 Task: Add a condition where "Hours since ticket status open Less than Ninety" in recently solved tickets.
Action: Mouse moved to (113, 384)
Screenshot: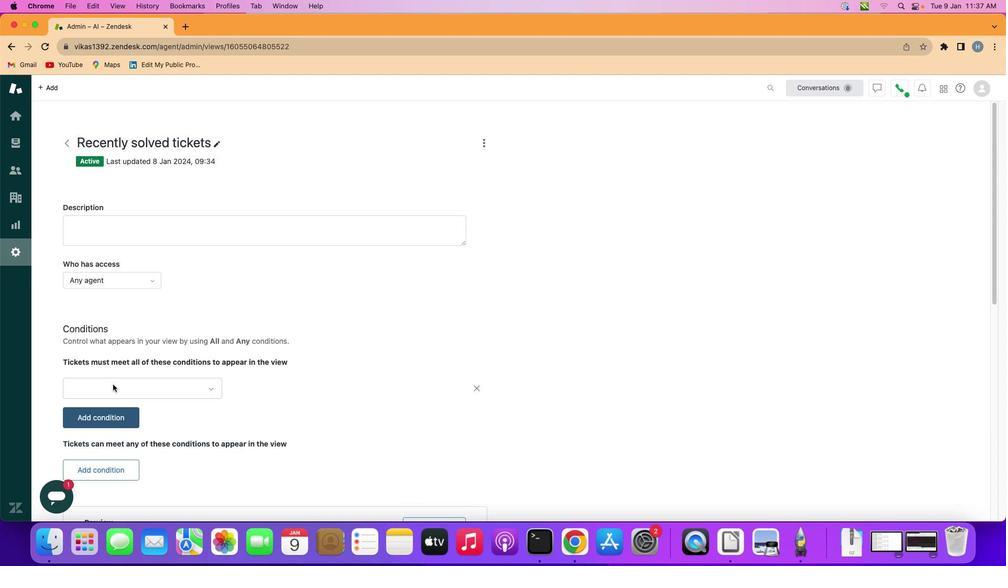
Action: Mouse pressed left at (113, 384)
Screenshot: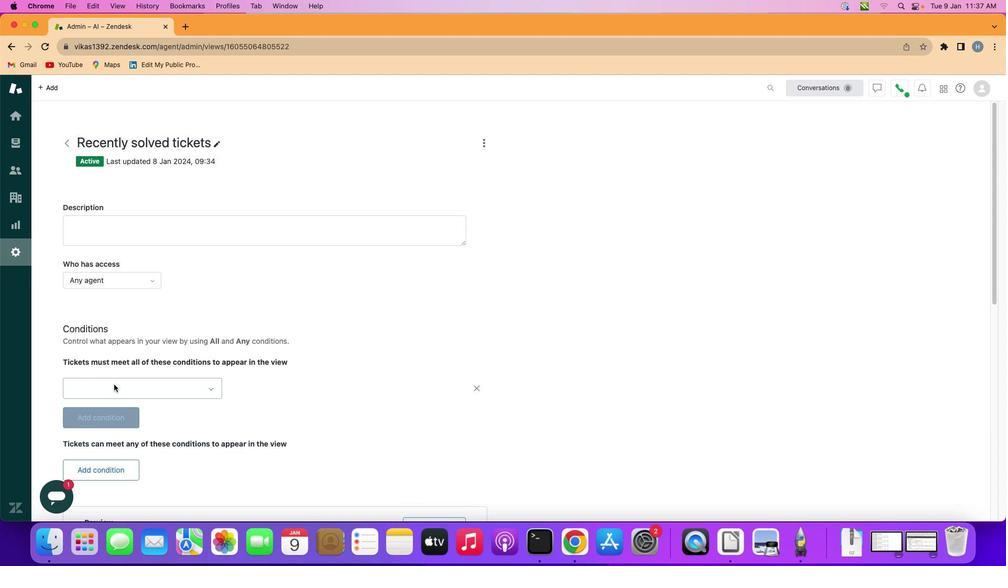 
Action: Mouse moved to (149, 384)
Screenshot: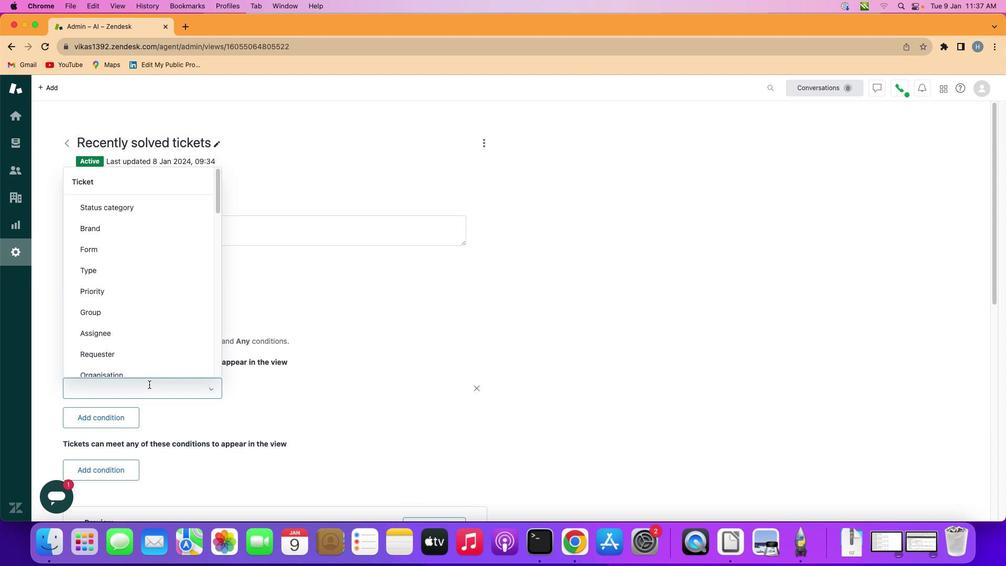 
Action: Mouse pressed left at (149, 384)
Screenshot: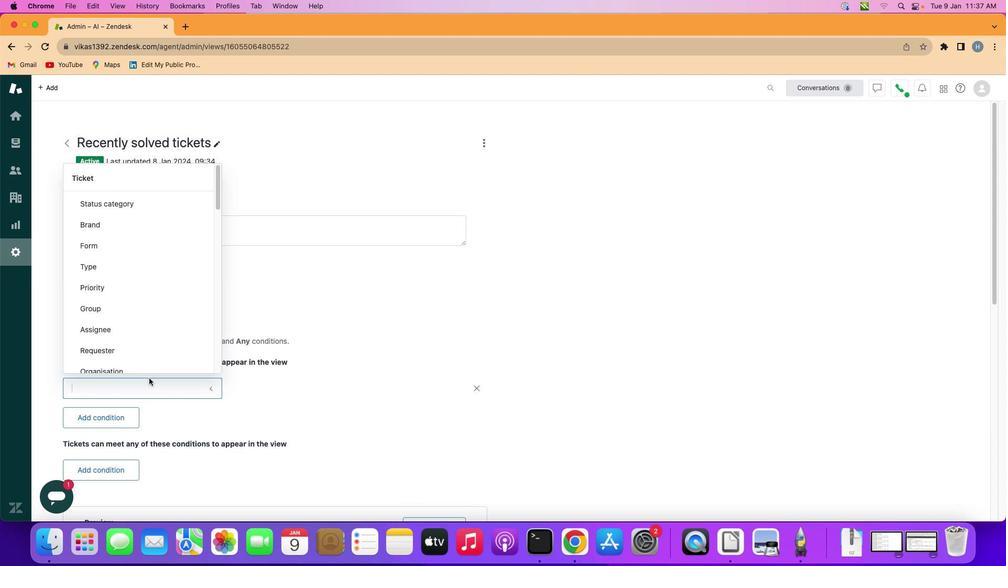 
Action: Mouse moved to (147, 308)
Screenshot: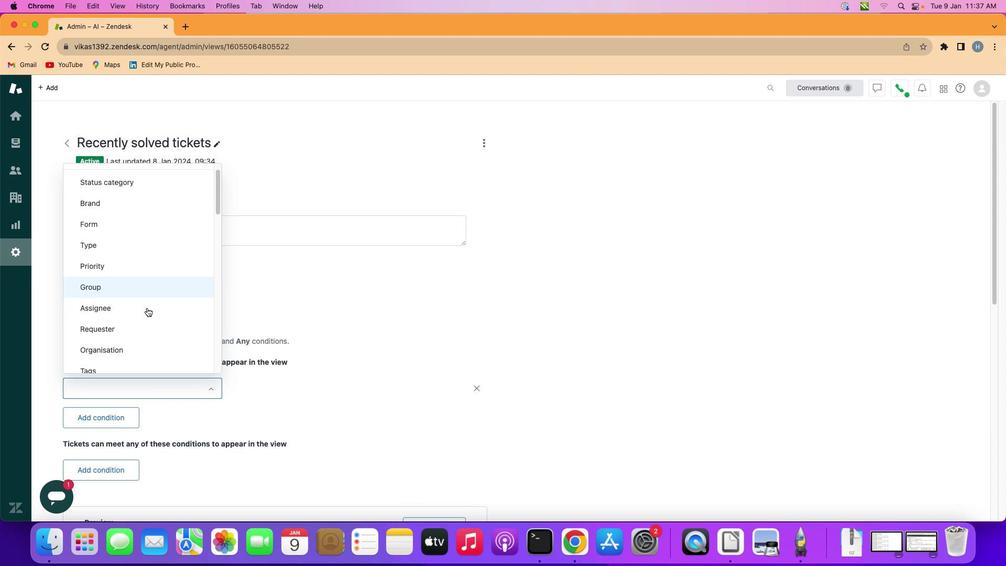 
Action: Mouse scrolled (147, 308) with delta (0, 0)
Screenshot: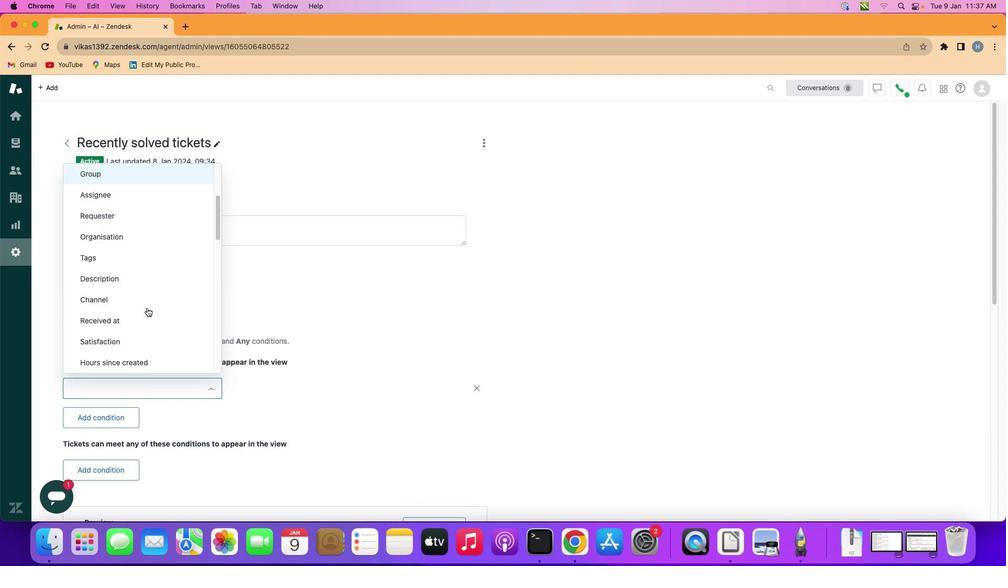 
Action: Mouse scrolled (147, 308) with delta (0, 1)
Screenshot: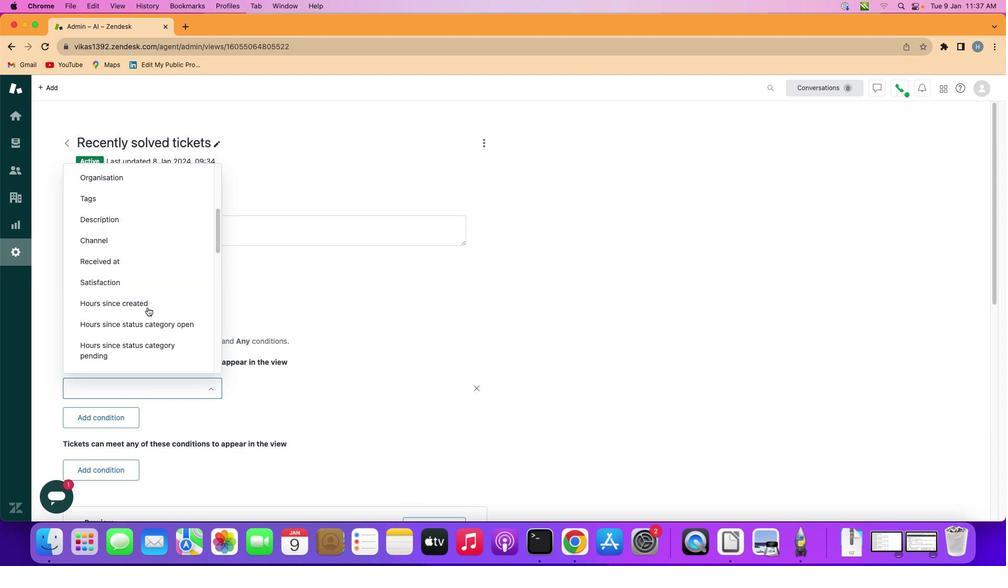 
Action: Mouse scrolled (147, 308) with delta (0, -1)
Screenshot: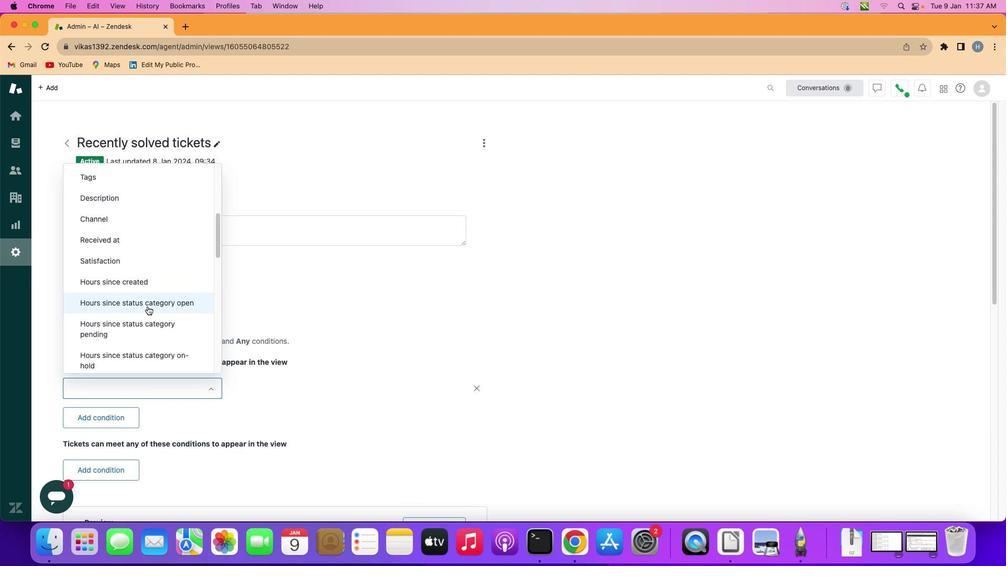 
Action: Mouse scrolled (147, 308) with delta (0, -1)
Screenshot: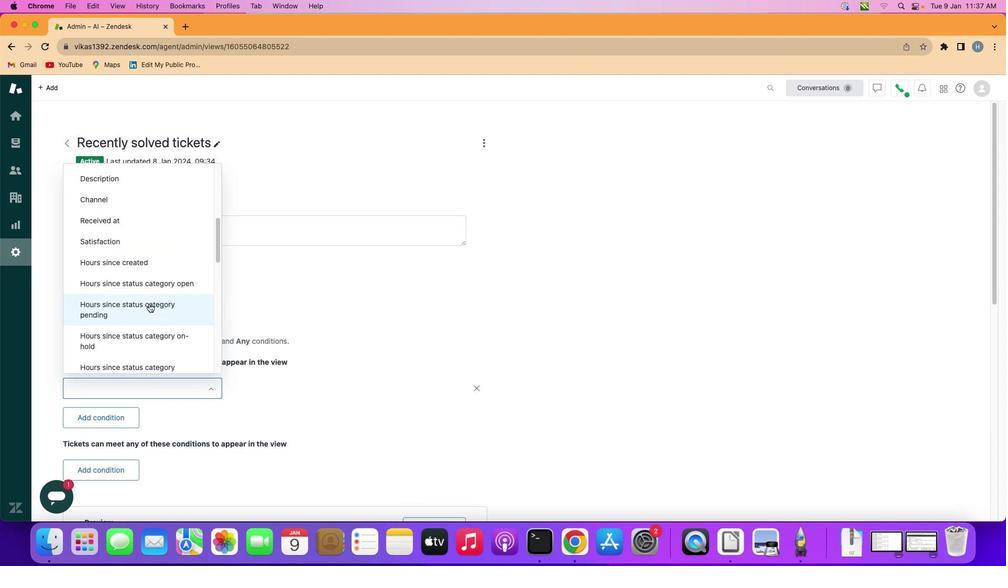 
Action: Mouse scrolled (147, 308) with delta (0, -2)
Screenshot: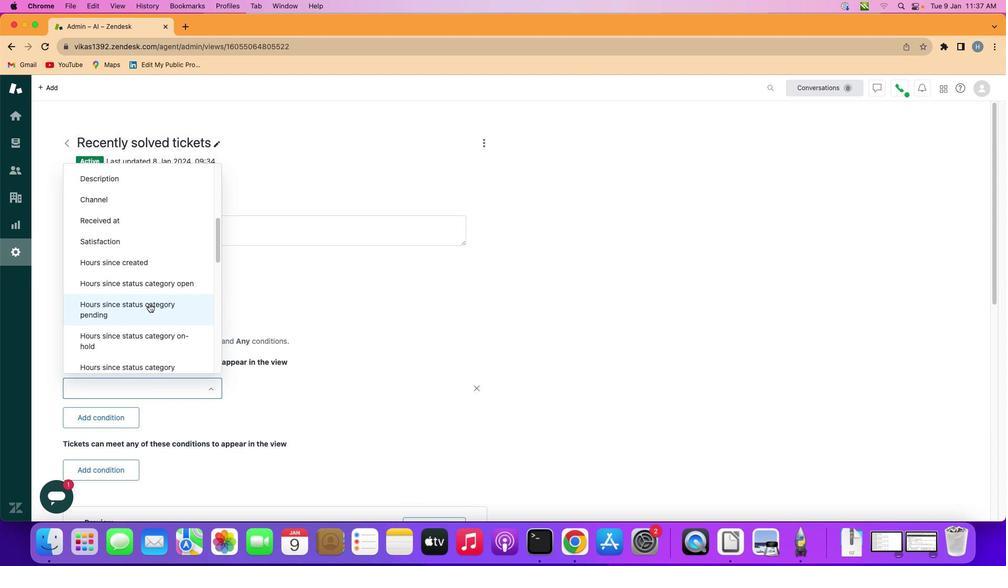 
Action: Mouse moved to (149, 303)
Screenshot: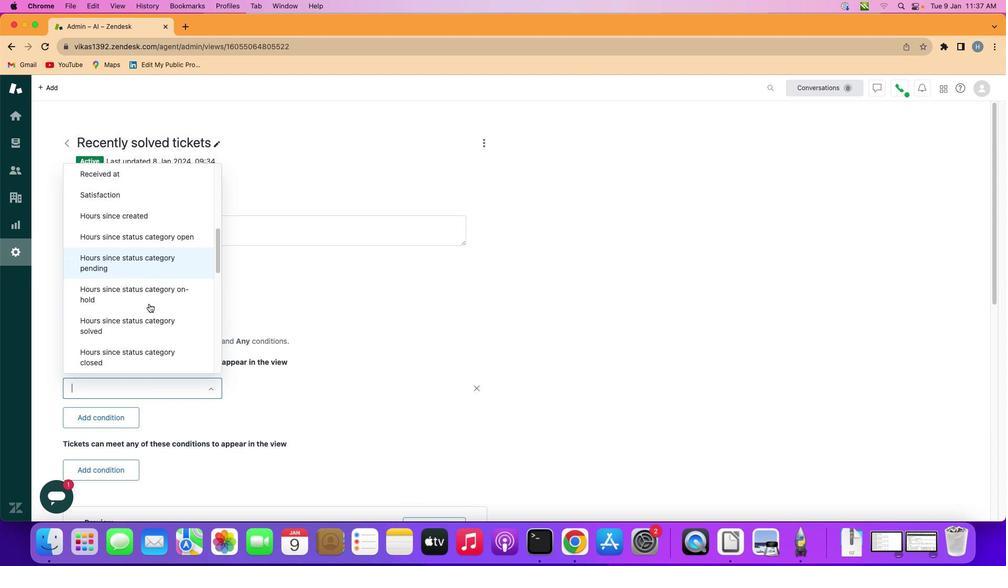 
Action: Mouse scrolled (149, 303) with delta (0, 0)
Screenshot: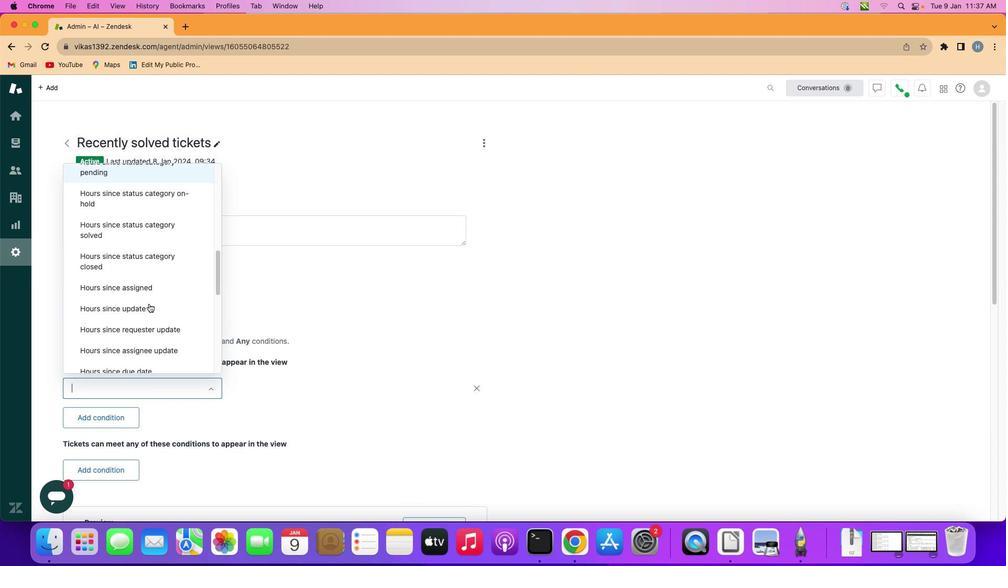 
Action: Mouse scrolled (149, 303) with delta (0, 0)
Screenshot: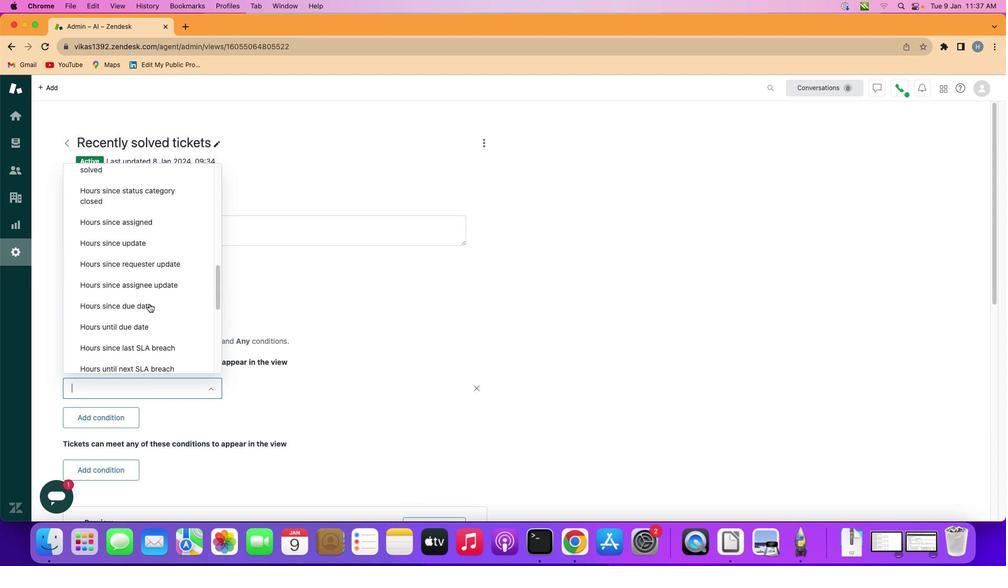 
Action: Mouse scrolled (149, 303) with delta (0, -1)
Screenshot: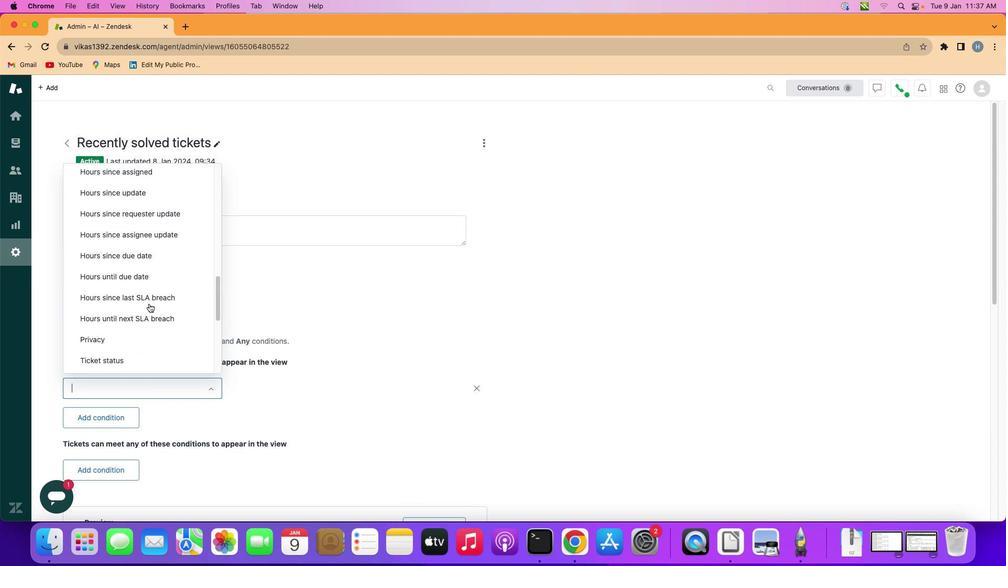 
Action: Mouse scrolled (149, 303) with delta (0, -1)
Screenshot: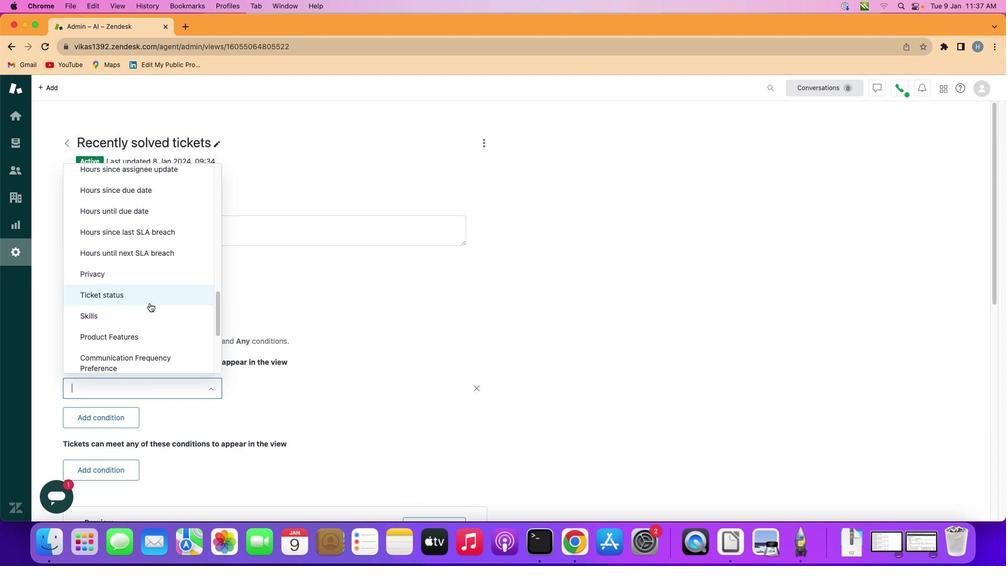 
Action: Mouse scrolled (149, 303) with delta (0, -2)
Screenshot: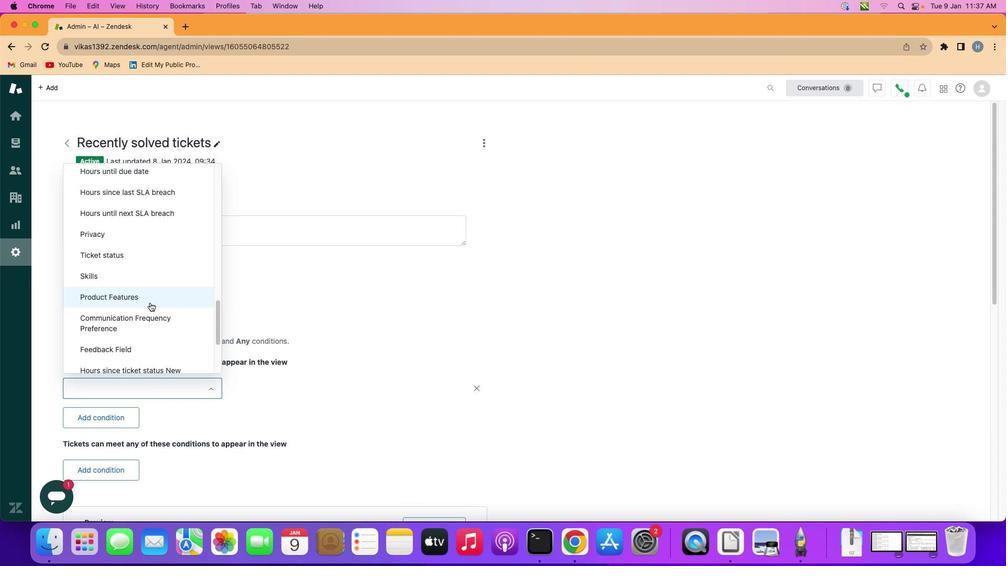 
Action: Mouse scrolled (149, 303) with delta (0, -2)
Screenshot: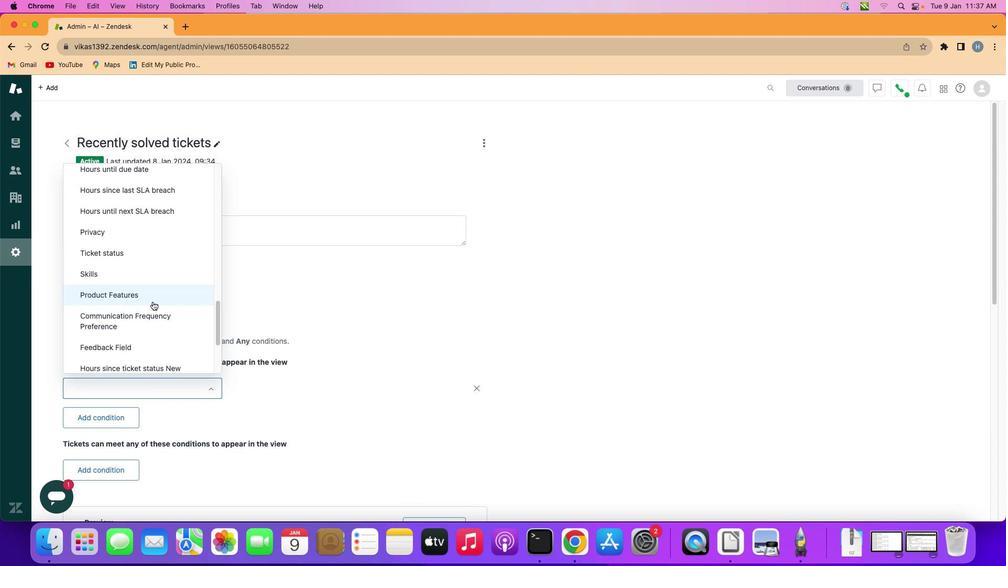 
Action: Mouse moved to (155, 301)
Screenshot: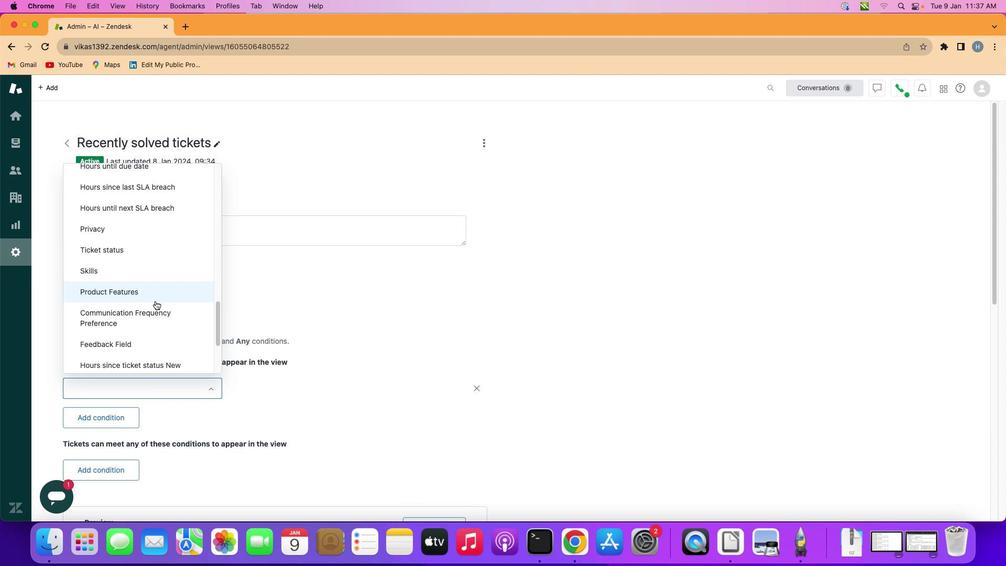 
Action: Mouse scrolled (155, 301) with delta (0, 0)
Screenshot: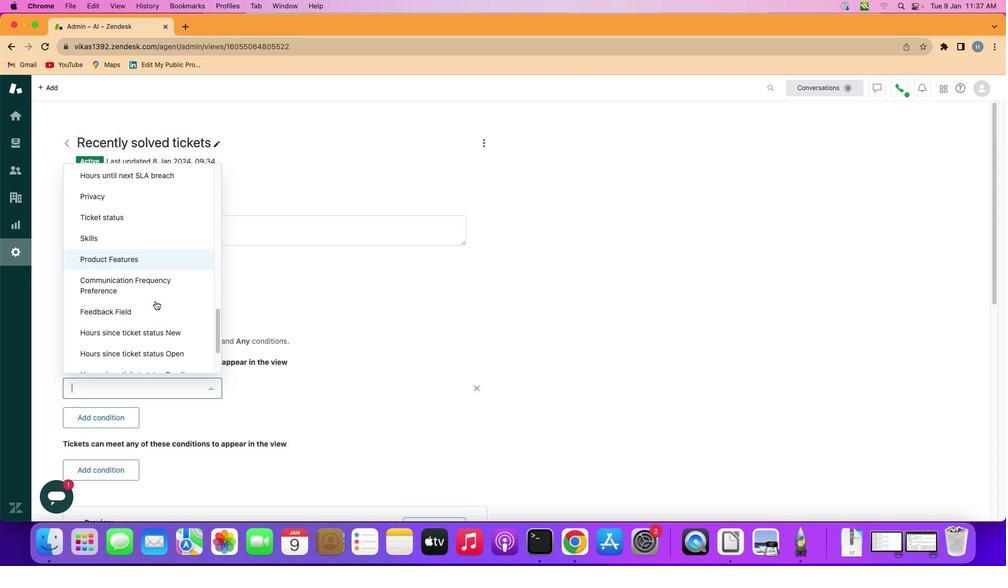 
Action: Mouse scrolled (155, 301) with delta (0, 0)
Screenshot: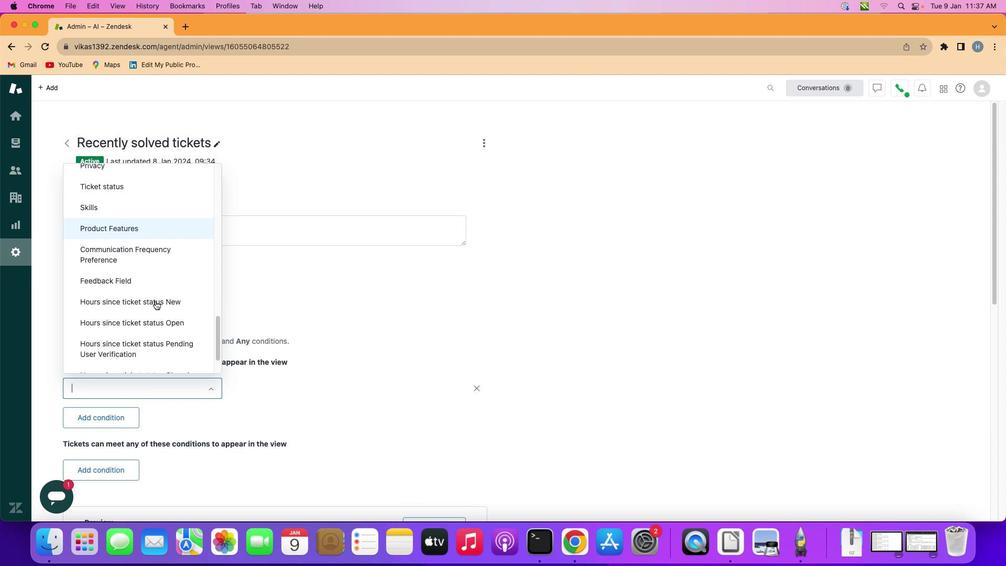 
Action: Mouse scrolled (155, 301) with delta (0, -1)
Screenshot: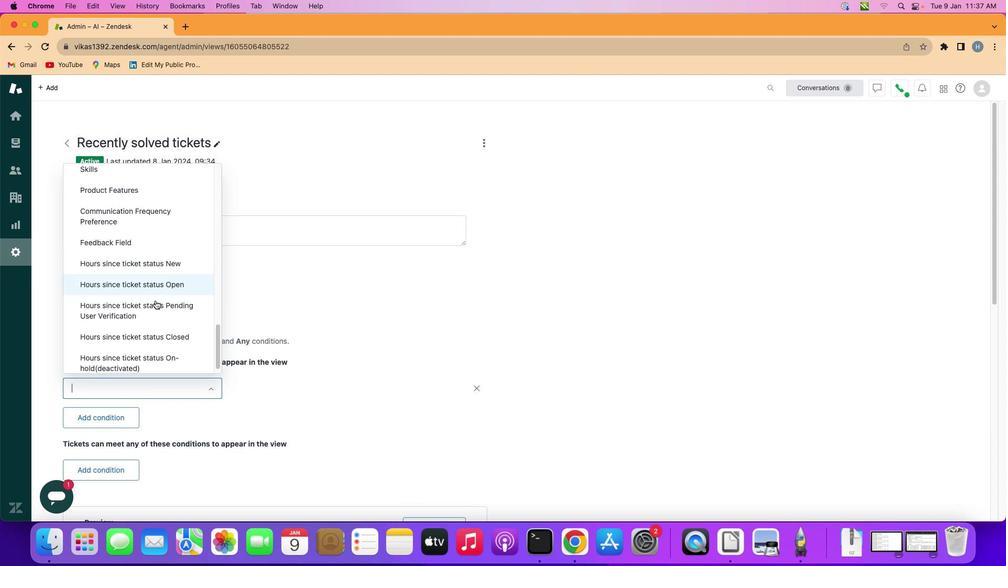
Action: Mouse scrolled (155, 301) with delta (0, -1)
Screenshot: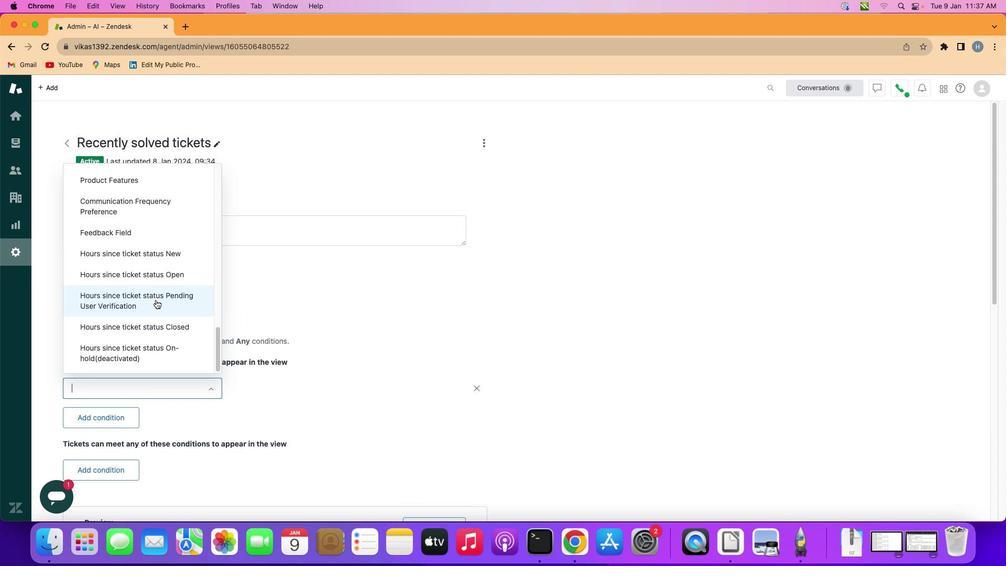 
Action: Mouse moved to (155, 301)
Screenshot: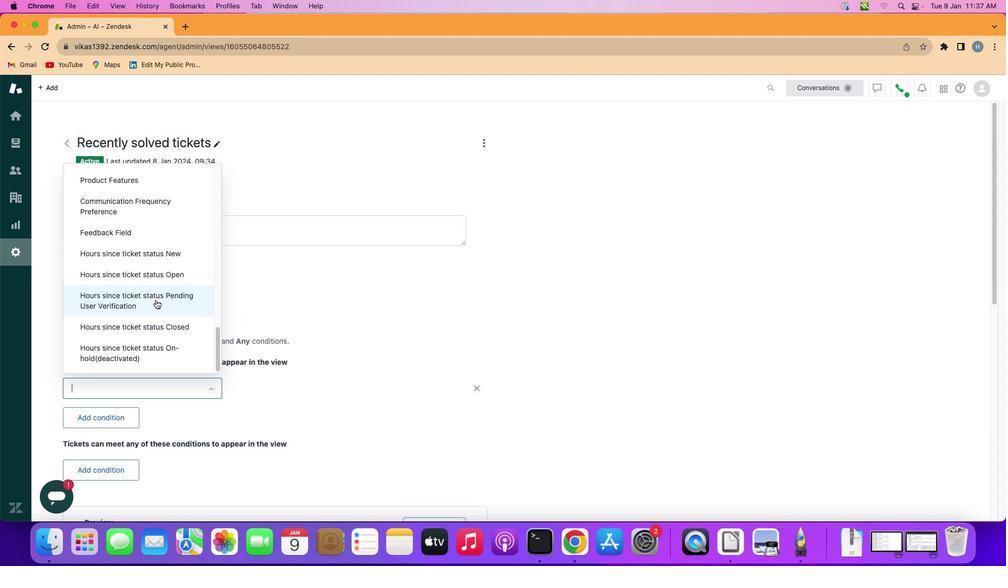 
Action: Mouse scrolled (155, 301) with delta (0, -1)
Screenshot: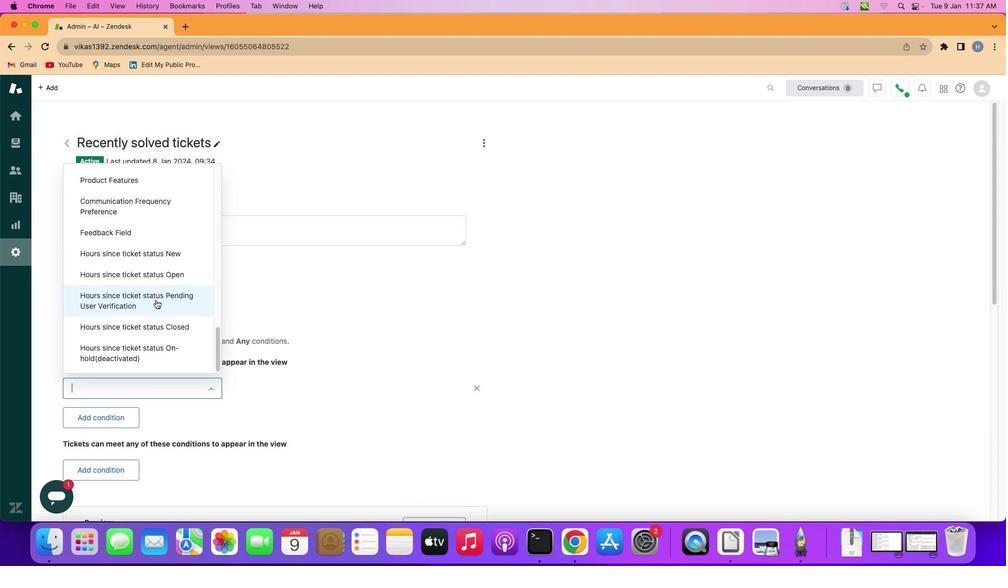 
Action: Mouse moved to (179, 274)
Screenshot: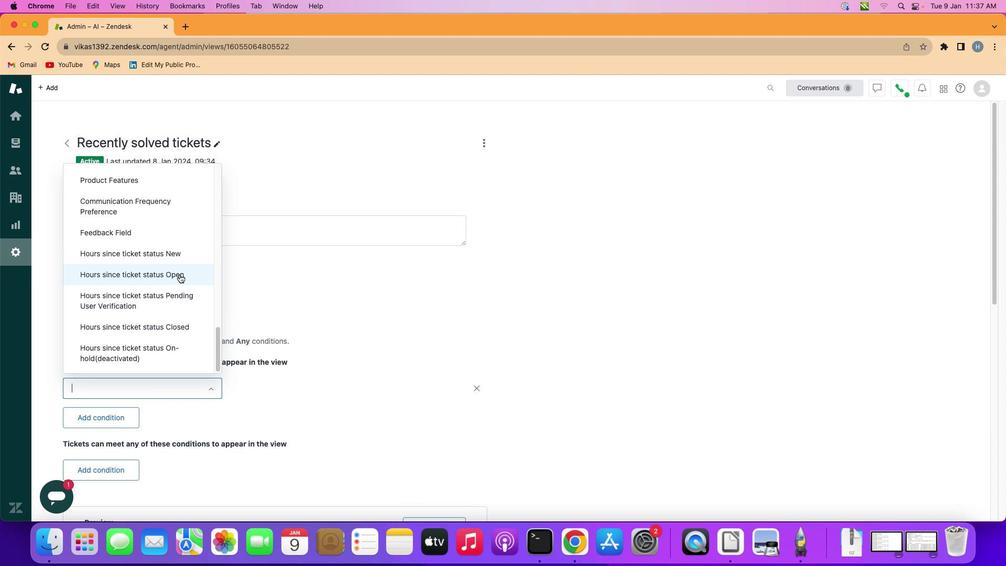 
Action: Mouse pressed left at (179, 274)
Screenshot: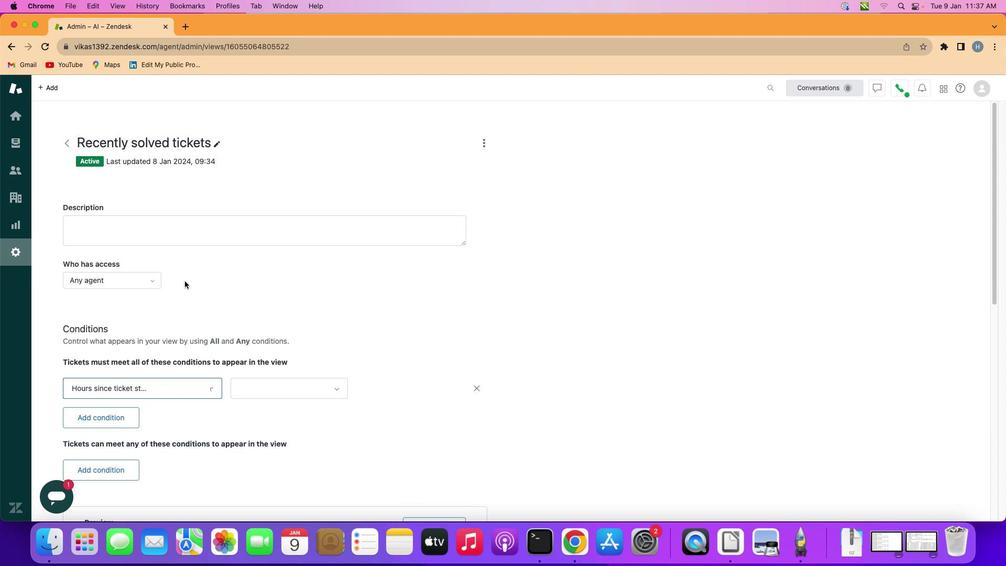 
Action: Mouse moved to (287, 387)
Screenshot: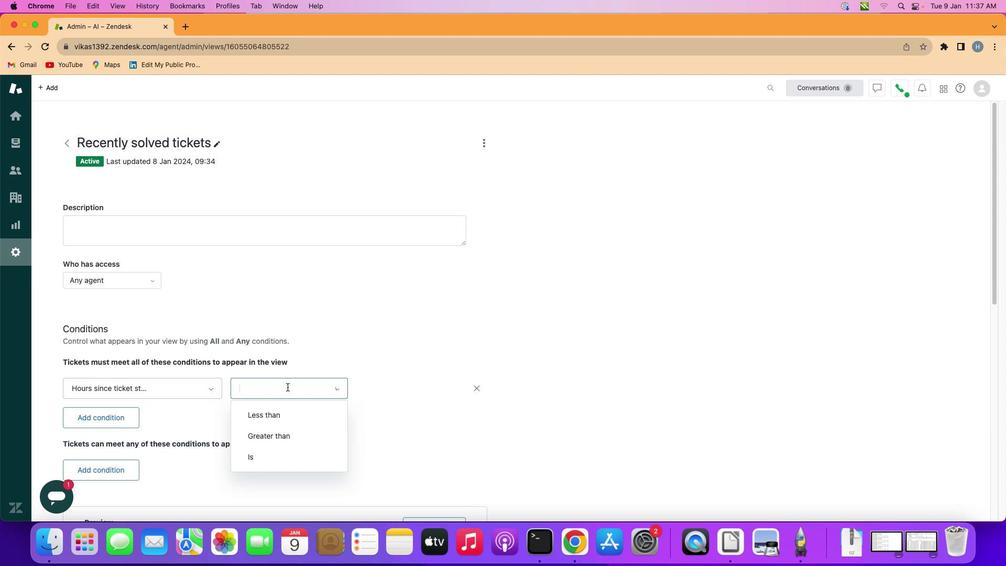 
Action: Mouse pressed left at (287, 387)
Screenshot: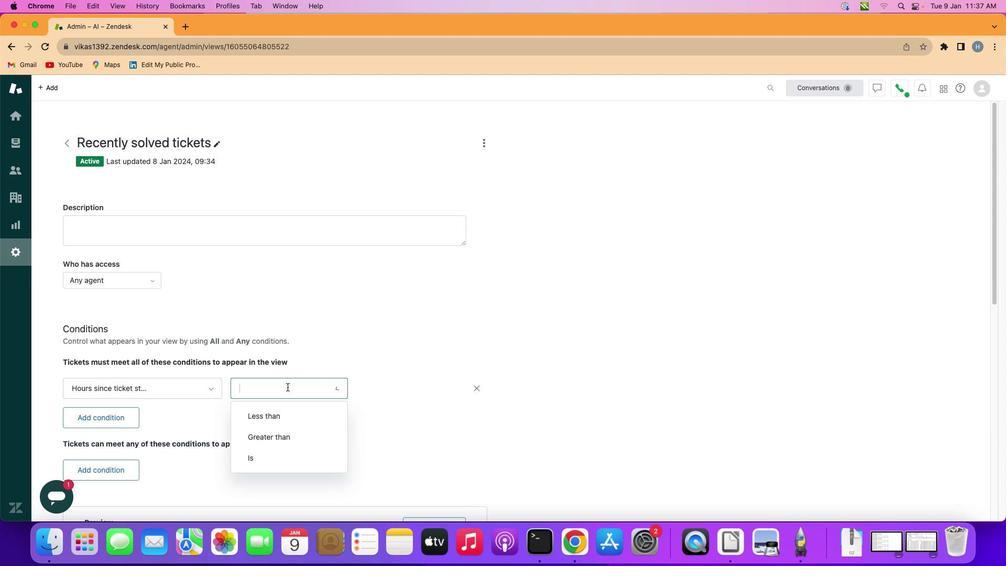 
Action: Mouse moved to (290, 414)
Screenshot: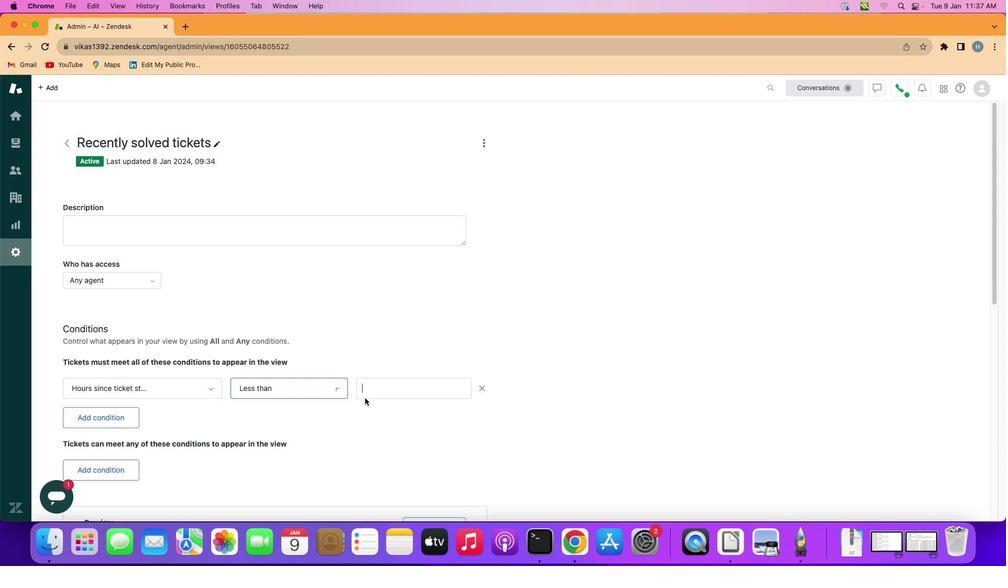 
Action: Mouse pressed left at (290, 414)
Screenshot: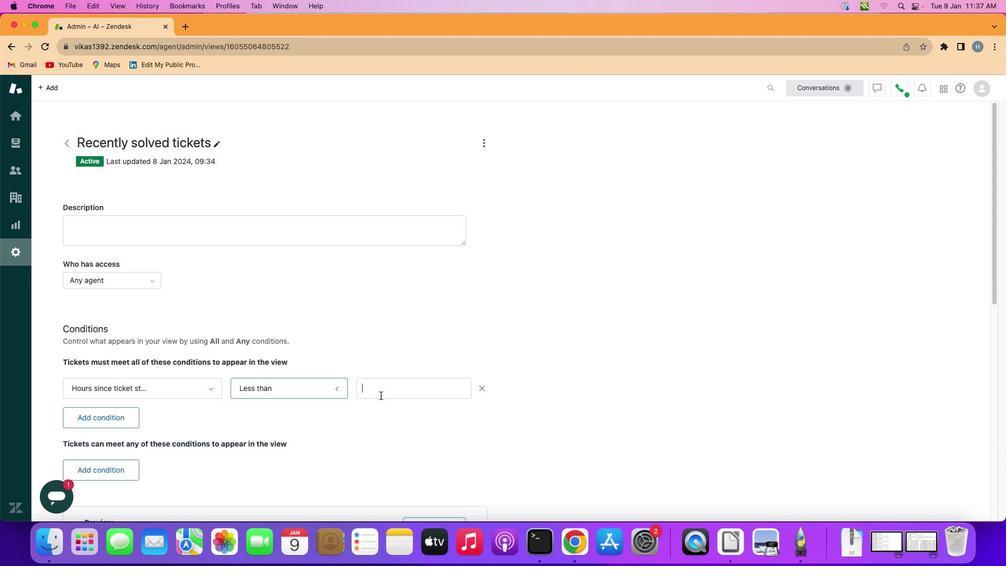 
Action: Mouse moved to (392, 388)
Screenshot: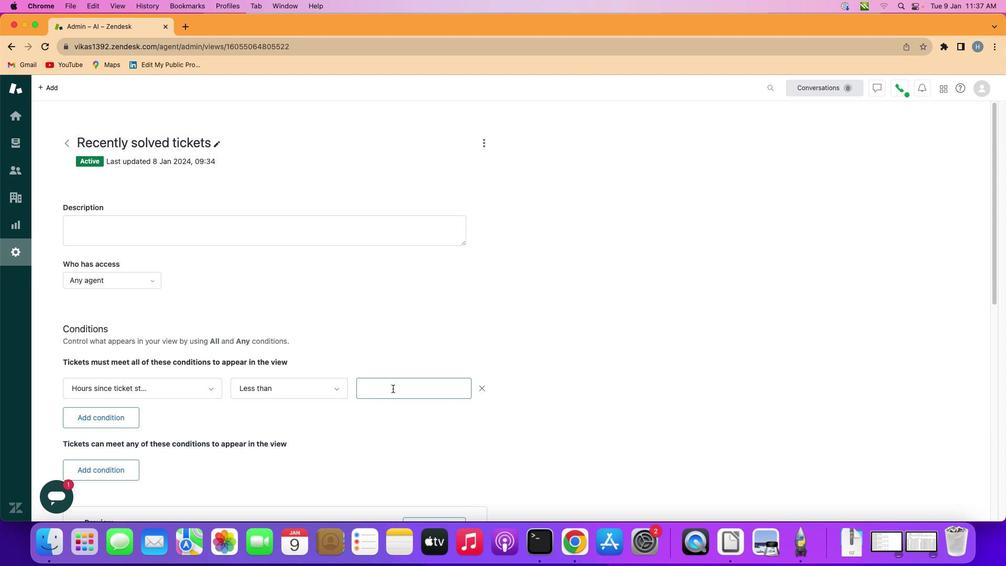 
Action: Mouse pressed left at (392, 388)
Screenshot: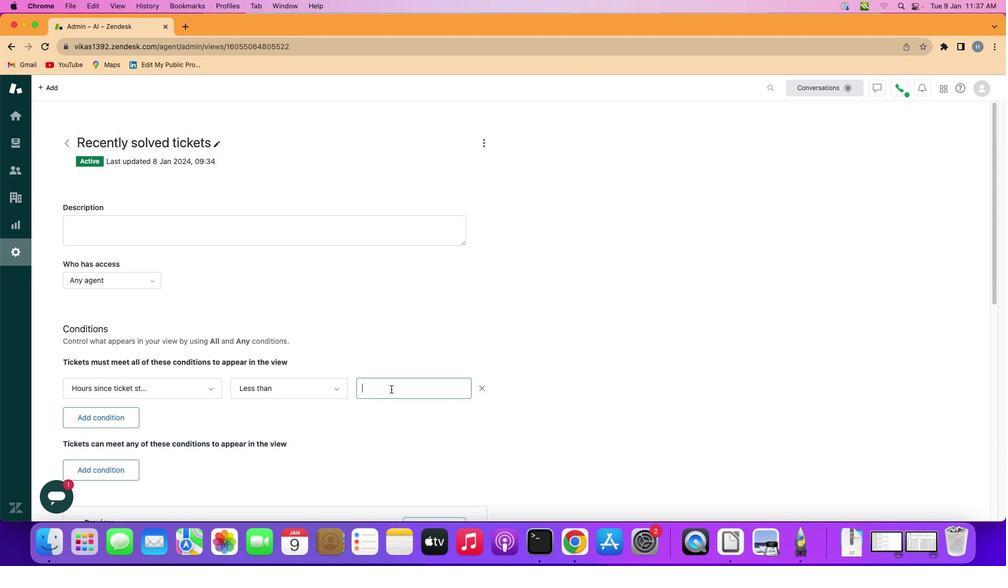 
Action: Mouse moved to (391, 389)
Screenshot: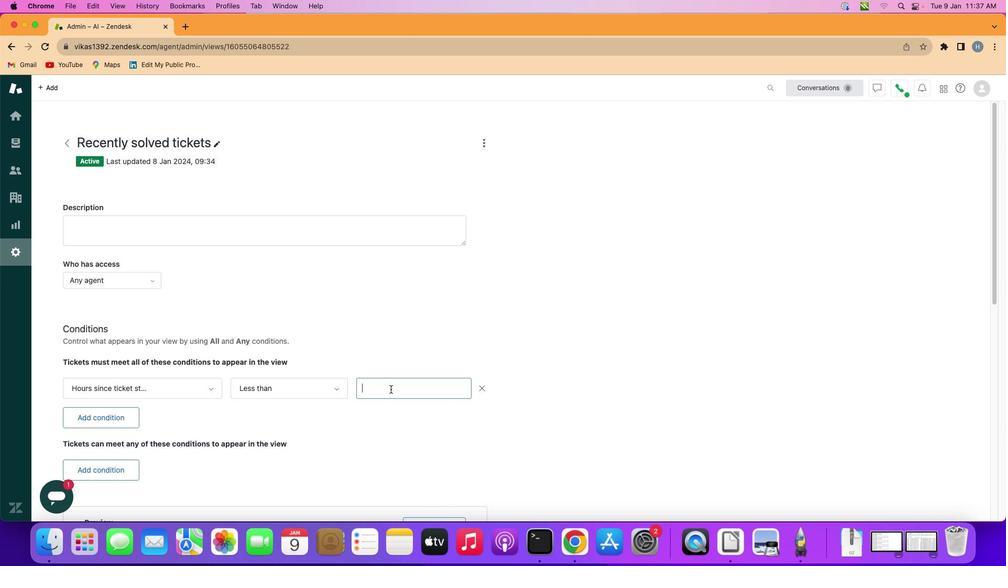 
Action: Key pressed Key.shift'N''i''n''e''t''y'
Screenshot: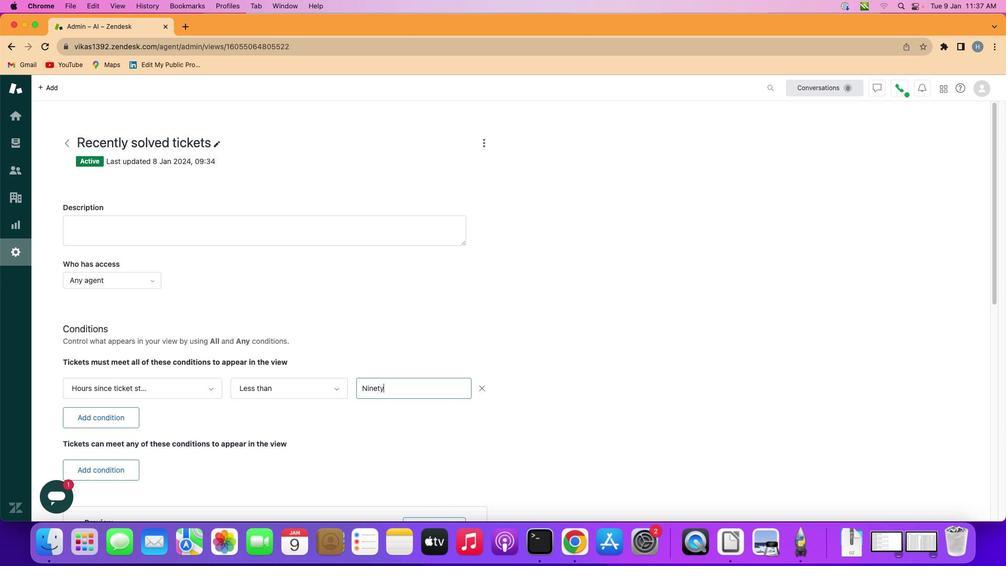 
Action: Mouse moved to (407, 443)
Screenshot: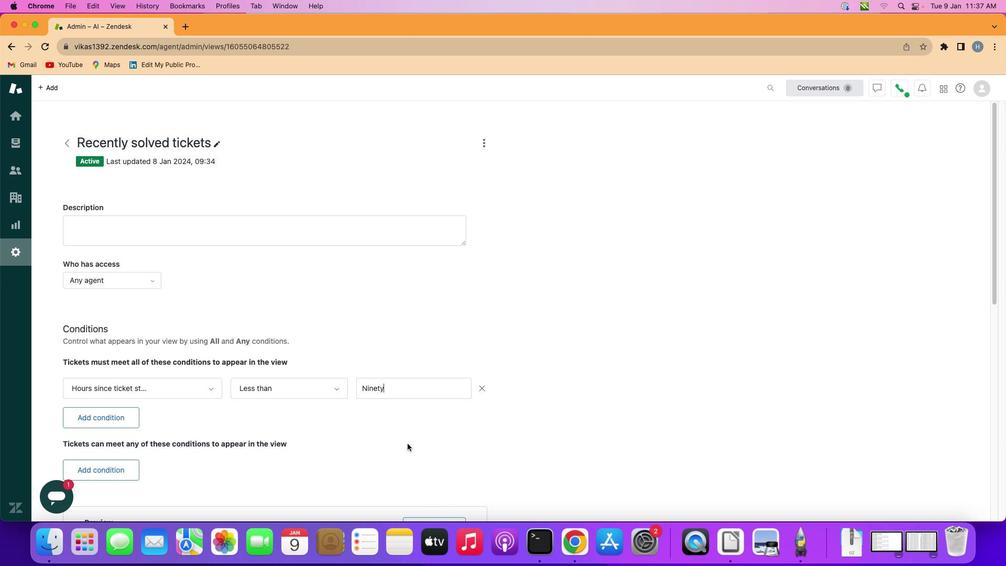 
